 Task: Create a section Hypernova and in the section, add a milestone Problem Management Process Improvement in the project BitSoft
Action: Mouse moved to (522, 402)
Screenshot: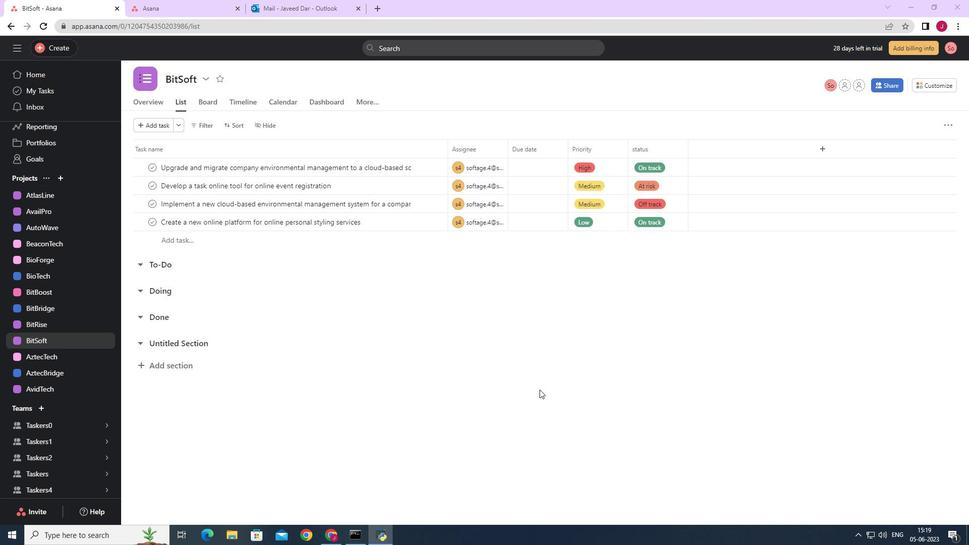 
Action: Mouse scrolled (522, 402) with delta (0, 0)
Screenshot: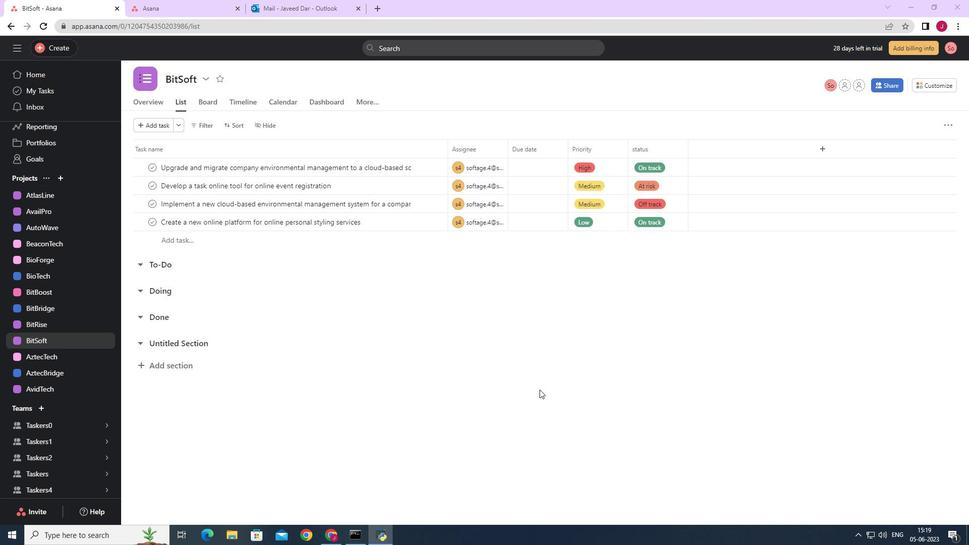 
Action: Mouse moved to (519, 405)
Screenshot: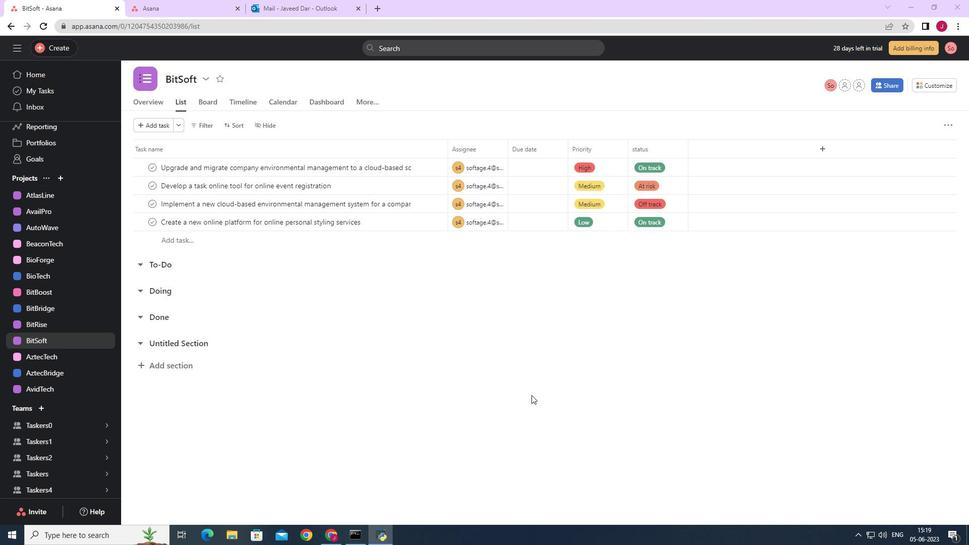 
Action: Mouse scrolled (519, 404) with delta (0, 0)
Screenshot: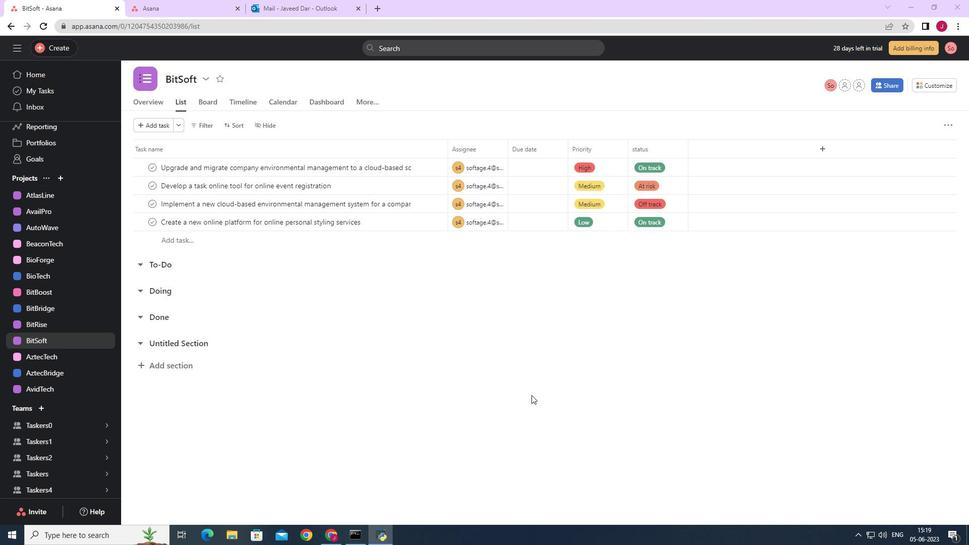 
Action: Mouse moved to (517, 407)
Screenshot: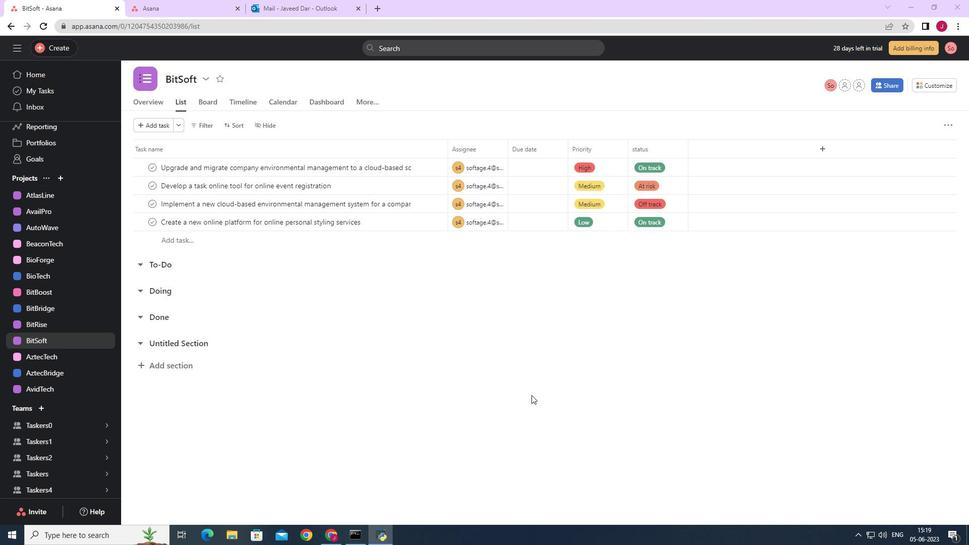 
Action: Mouse scrolled (517, 407) with delta (0, 0)
Screenshot: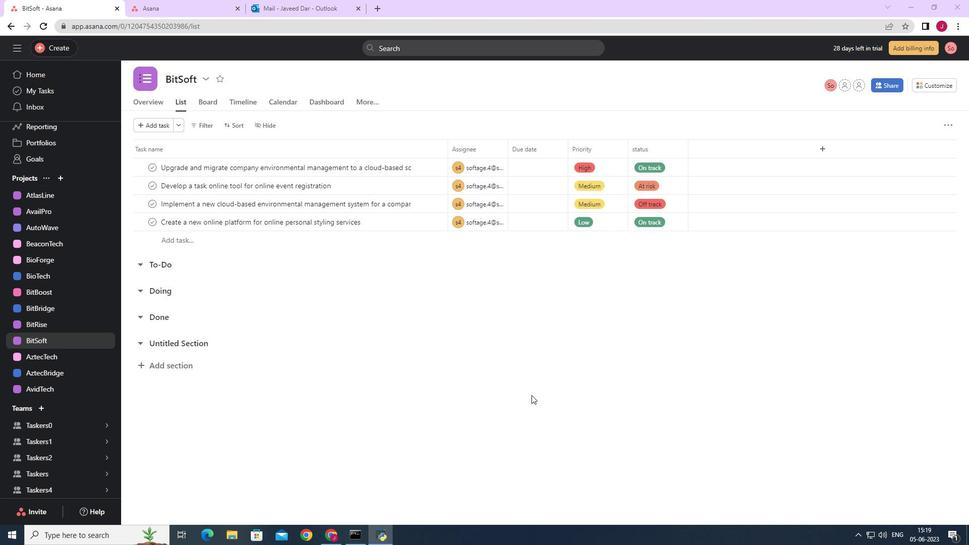 
Action: Mouse moved to (514, 409)
Screenshot: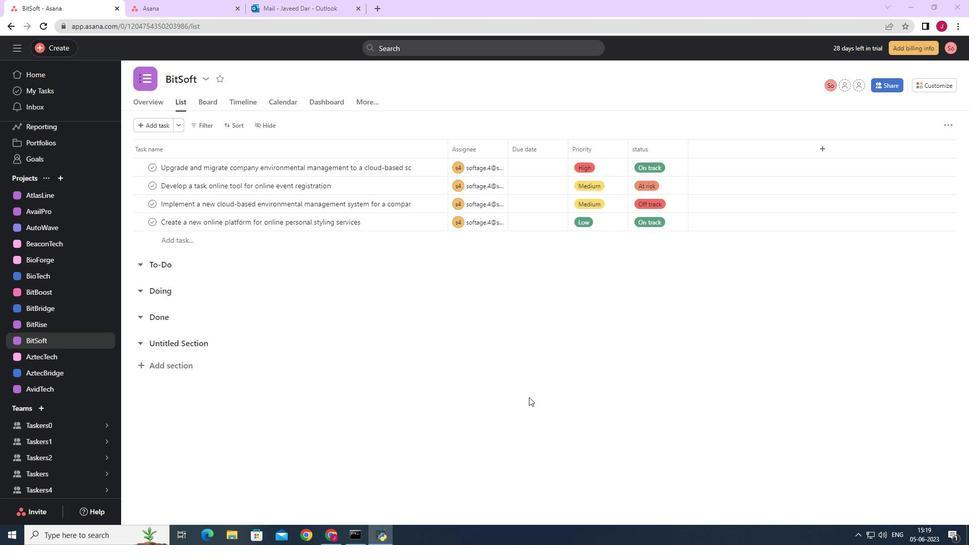 
Action: Mouse scrolled (514, 409) with delta (0, 0)
Screenshot: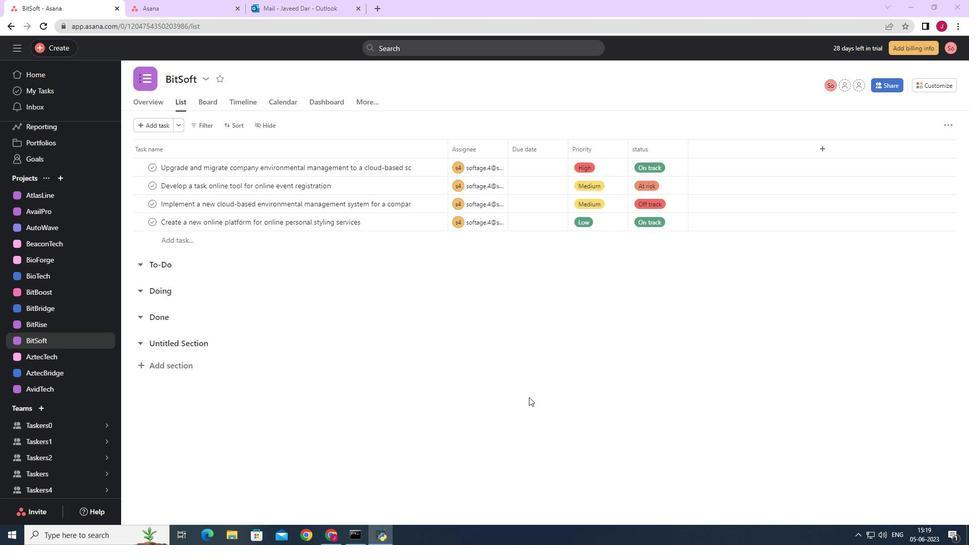
Action: Mouse moved to (507, 414)
Screenshot: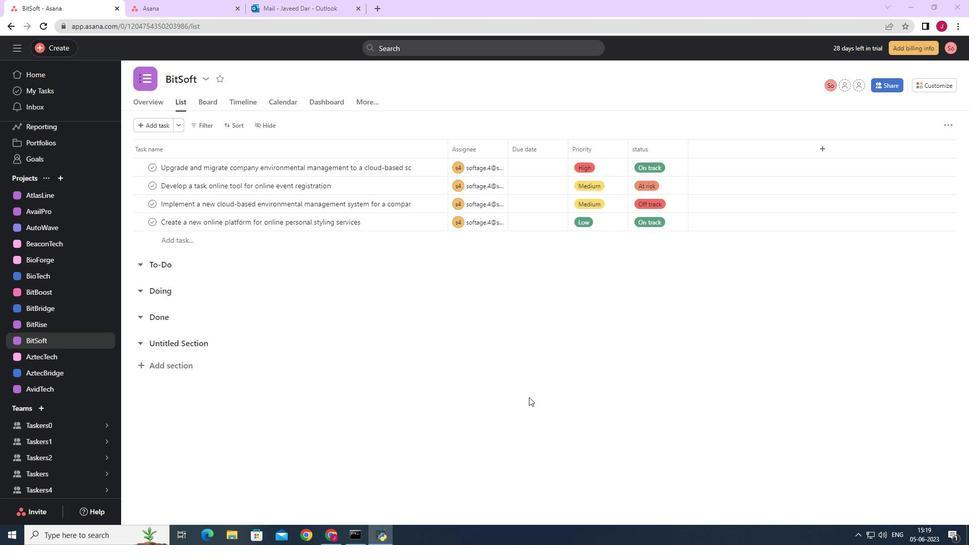 
Action: Mouse scrolled (511, 411) with delta (0, 0)
Screenshot: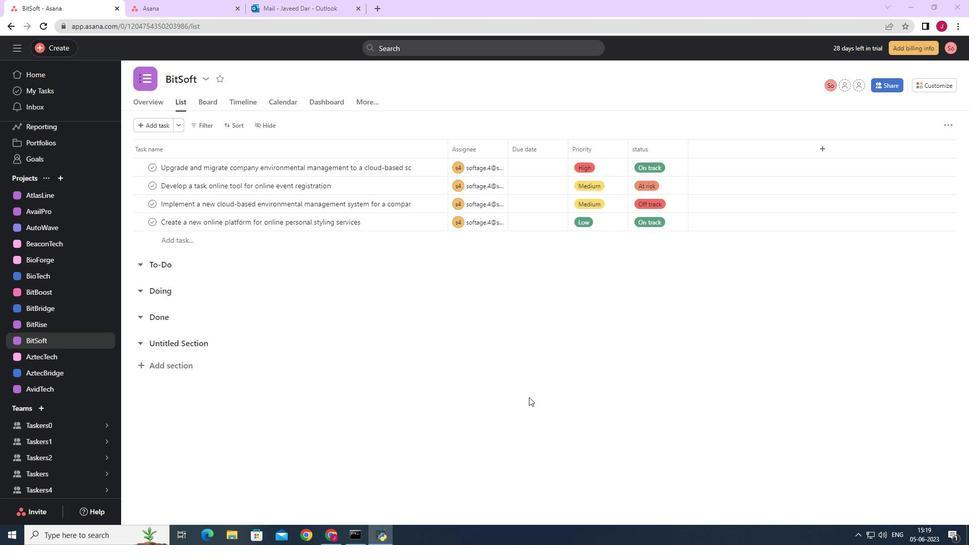 
Action: Mouse moved to (205, 342)
Screenshot: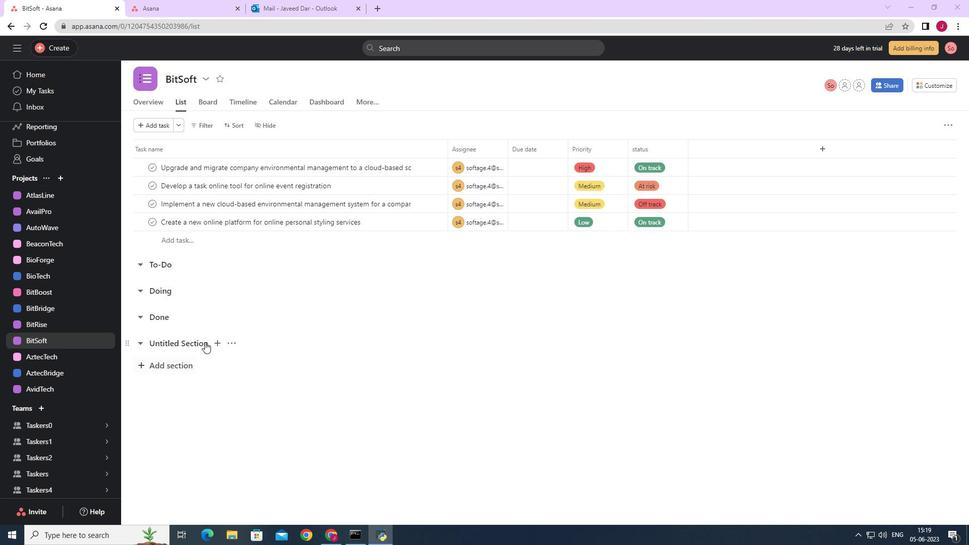 
Action: Mouse pressed left at (205, 342)
Screenshot: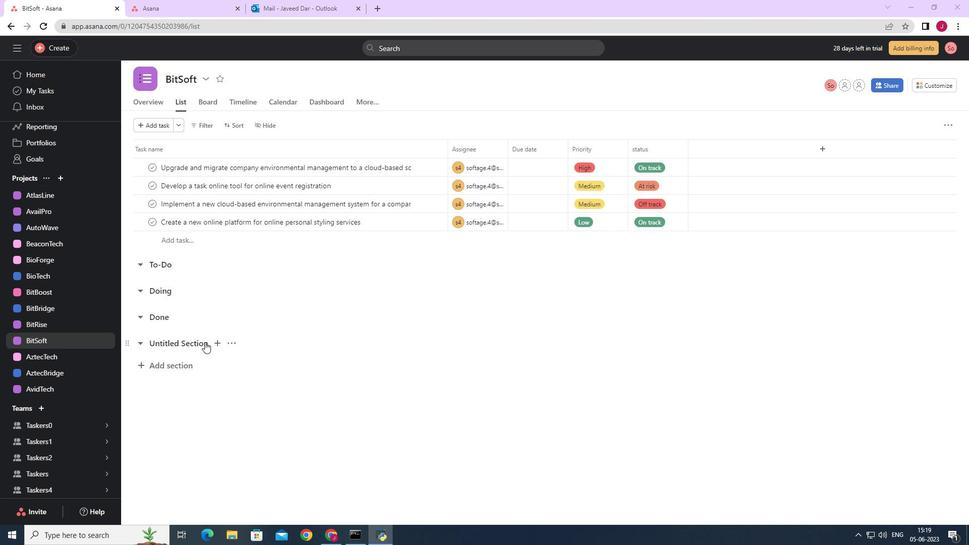 
Action: Mouse moved to (207, 344)
Screenshot: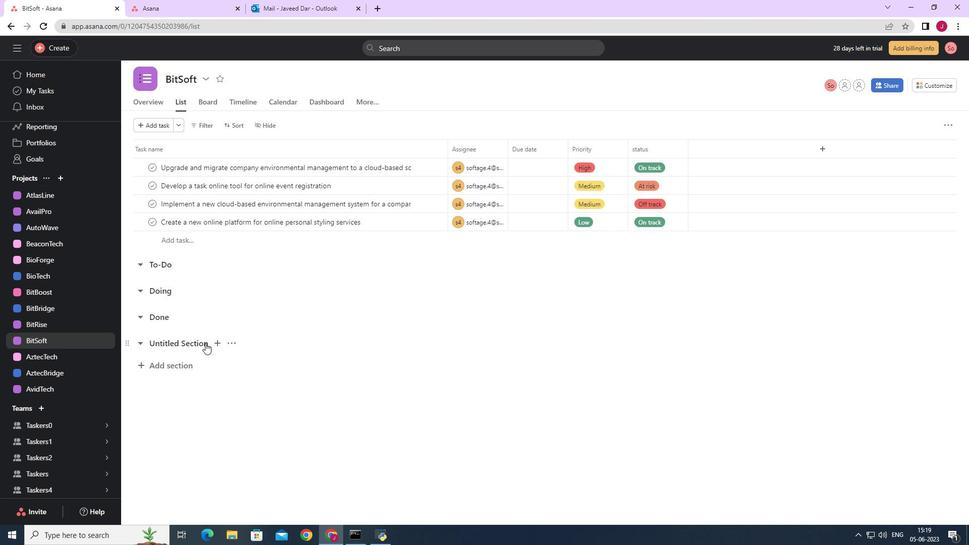 
Action: Key pressed <Key.backspace><Key.backspace><Key.backspace><Key.backspace><Key.backspace><Key.backspace><Key.backspace><Key.backspace><Key.backspace><Key.backspace><Key.backspace><Key.backspace><Key.backspace><Key.backspace><Key.backspace><Key.backspace><Key.backspace><Key.backspace><Key.backspace><Key.backspace><Key.backspace><Key.caps_lock>H<Key.caps_lock>ypernova<Key.enter><Key.caps_lock>P<Key.caps_lock>roblem<Key.space><Key.caps_lock>M<Key.caps_lock>anagement<Key.space><Key.caps_lock>P<Key.caps_lock>ri<Key.backspace>p<Key.backspace>ocess<Key.space><Key.caps_lock>I<Key.caps_lock>mprovement
Screenshot: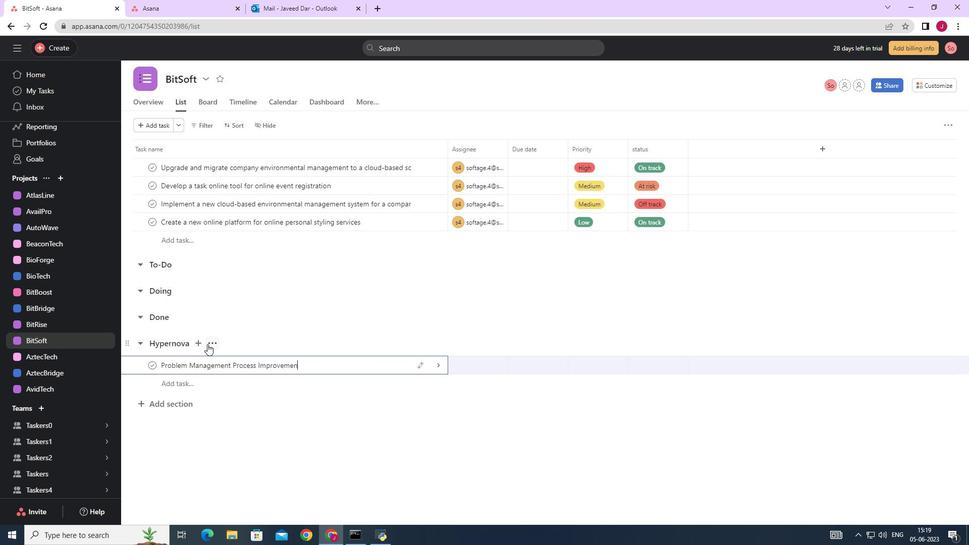 
Action: Mouse moved to (440, 363)
Screenshot: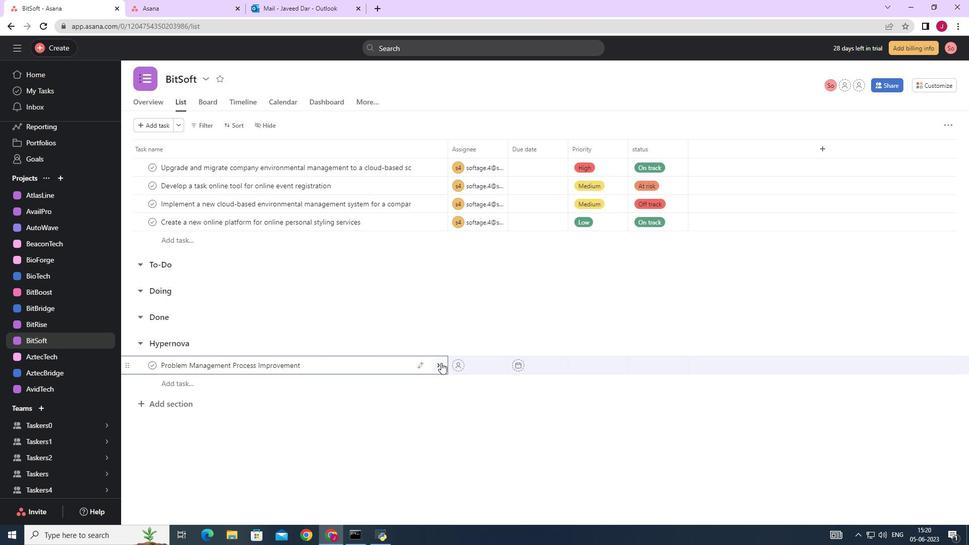 
Action: Mouse pressed left at (440, 363)
Screenshot: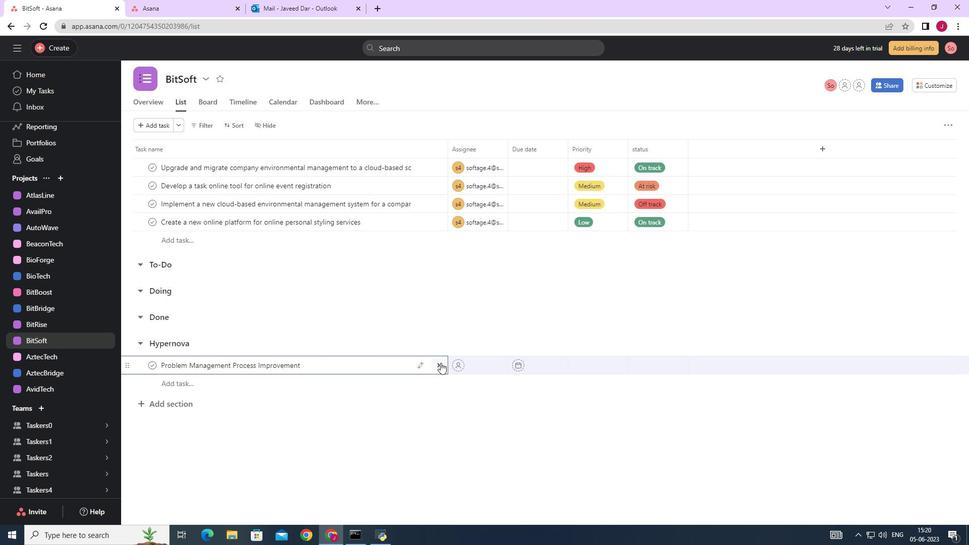 
Action: Mouse moved to (933, 122)
Screenshot: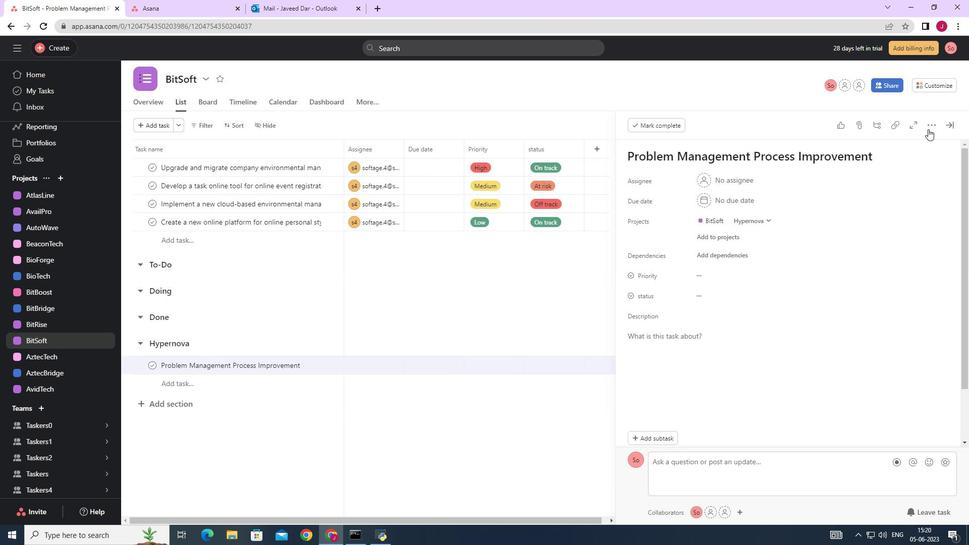
Action: Mouse pressed left at (933, 122)
Screenshot: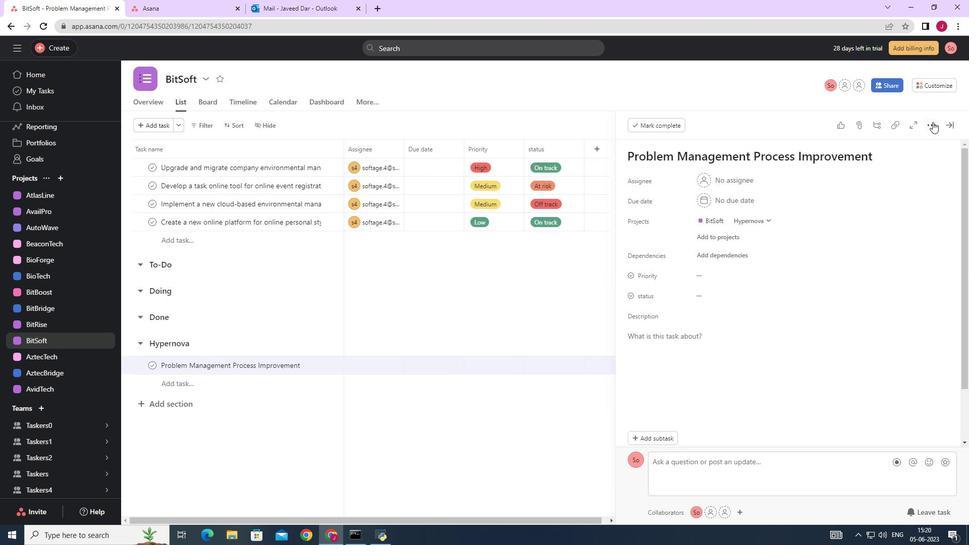 
Action: Mouse moved to (836, 161)
Screenshot: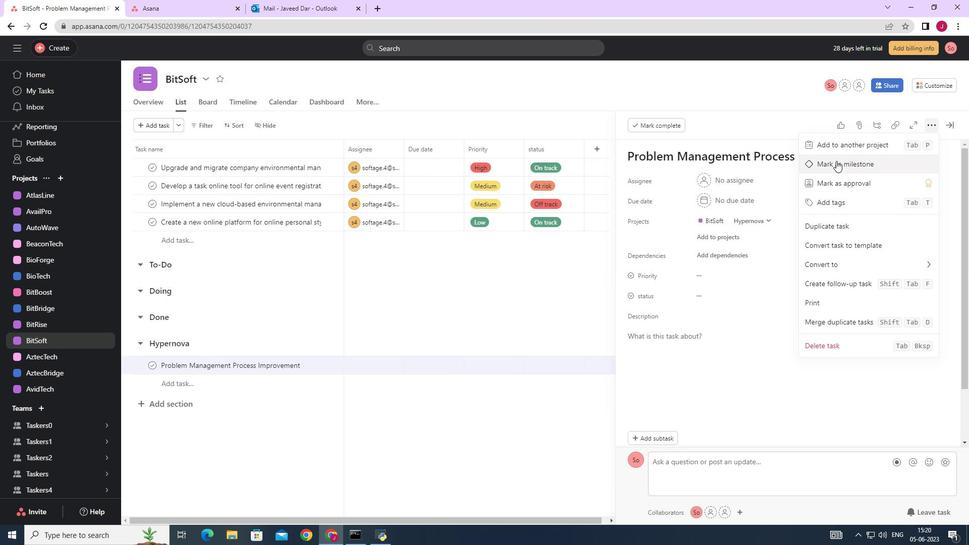 
Action: Mouse pressed left at (836, 161)
Screenshot: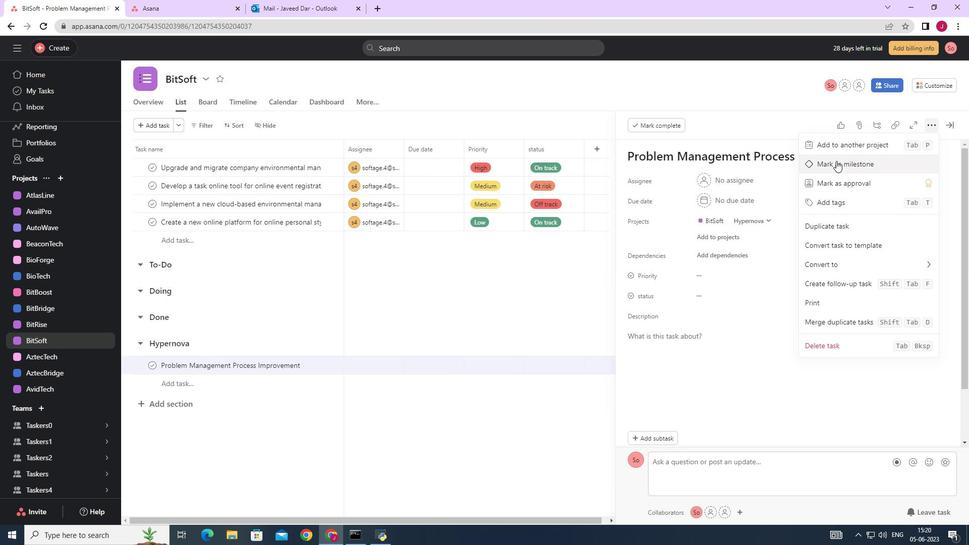 
Action: Mouse moved to (950, 125)
Screenshot: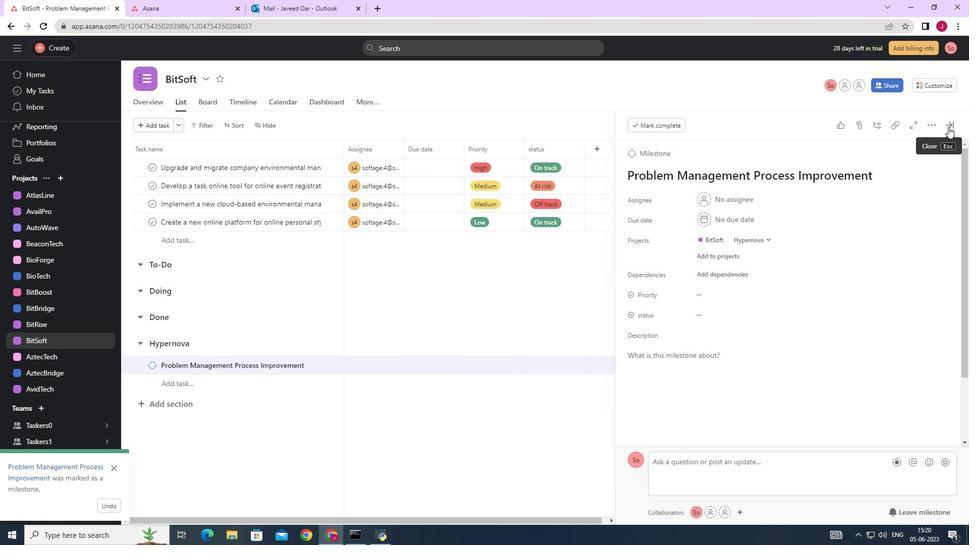 
Action: Mouse pressed left at (950, 125)
Screenshot: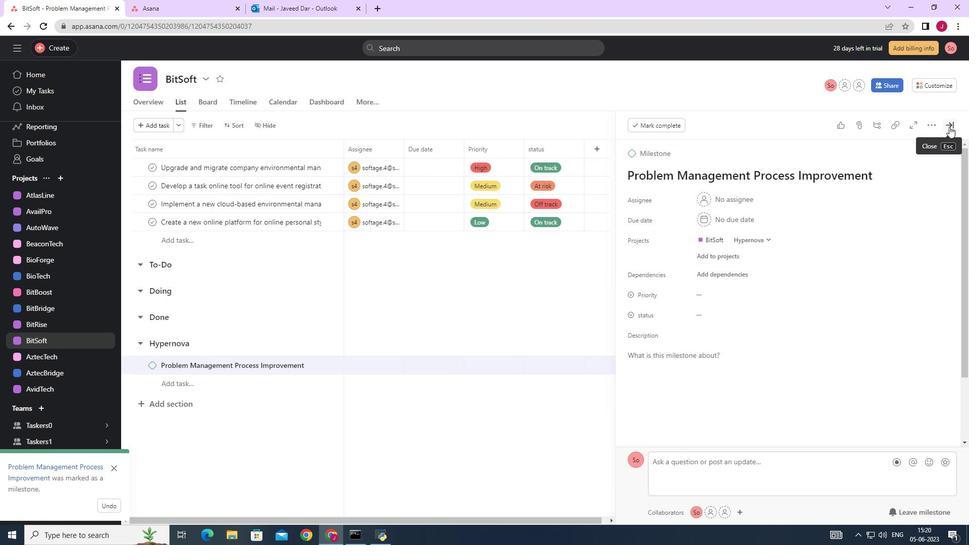 
Action: Mouse moved to (949, 118)
Screenshot: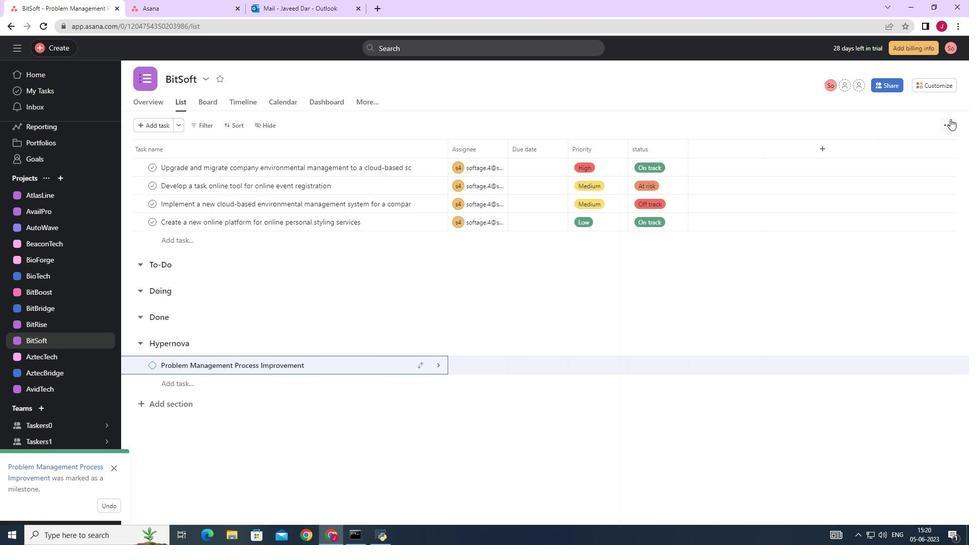 
